 Task: Look for products with mango flavor.
Action: Mouse moved to (19, 83)
Screenshot: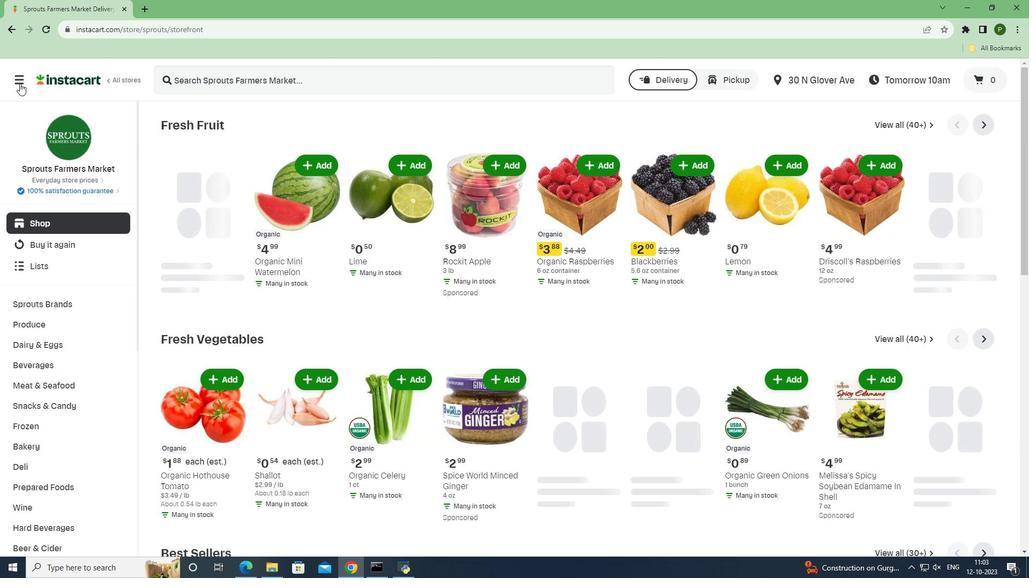 
Action: Mouse pressed left at (19, 83)
Screenshot: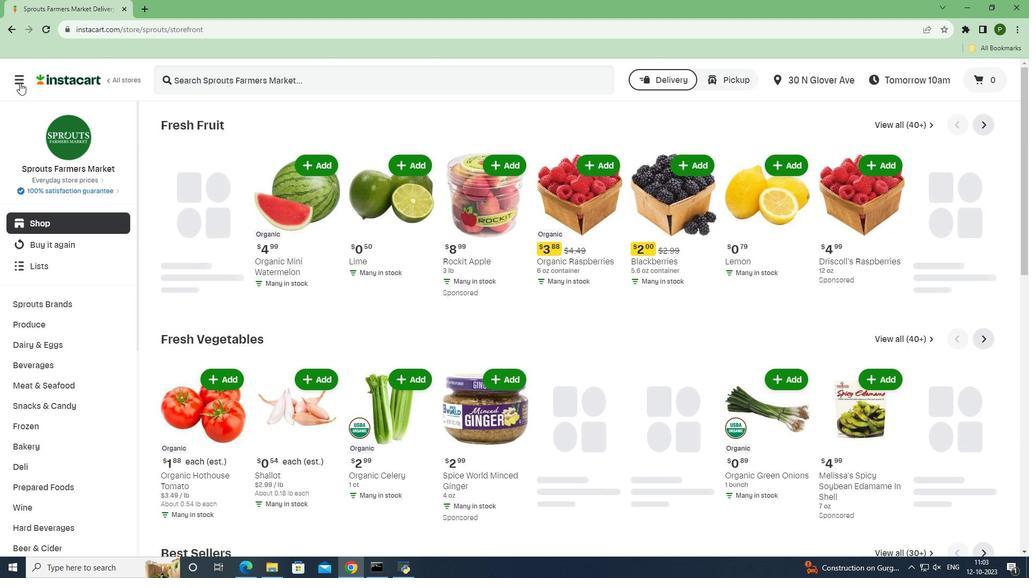 
Action: Mouse moved to (45, 279)
Screenshot: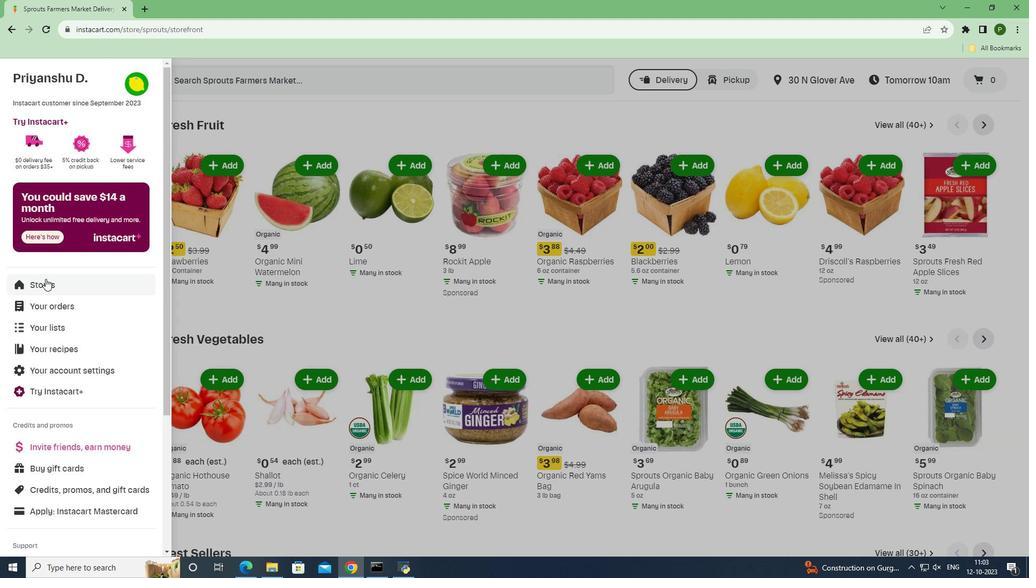 
Action: Mouse pressed left at (45, 279)
Screenshot: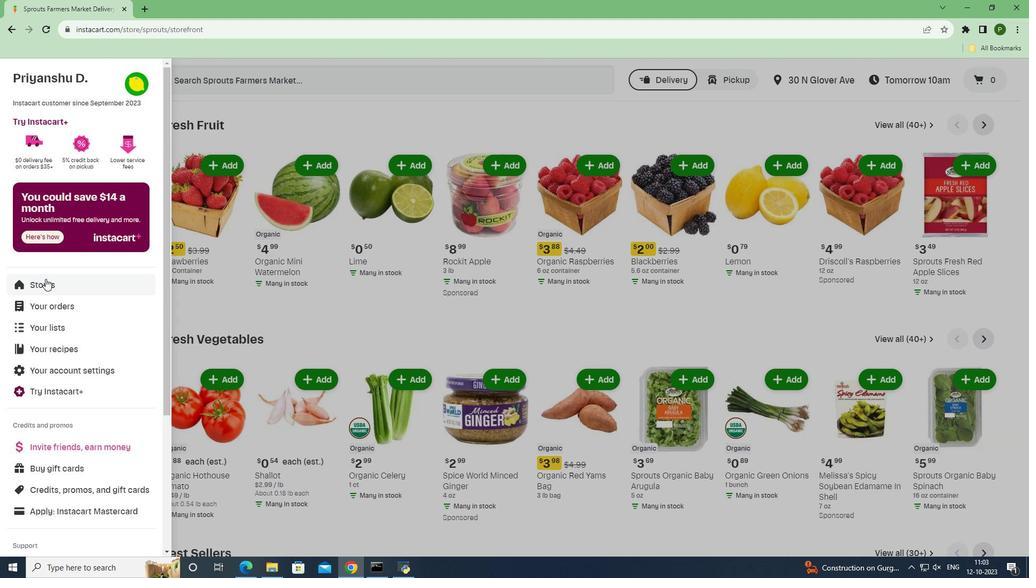 
Action: Mouse moved to (249, 119)
Screenshot: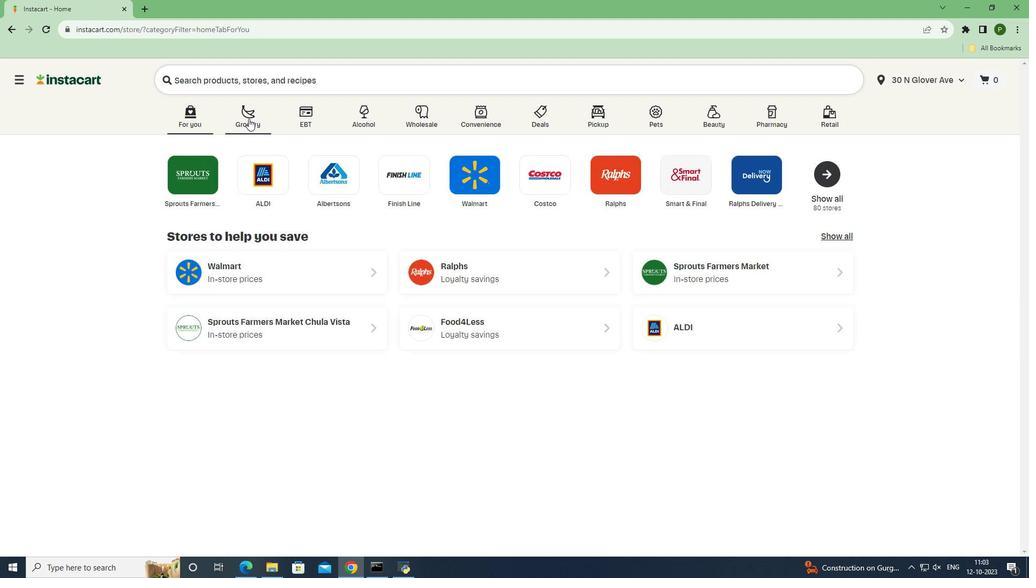 
Action: Mouse pressed left at (249, 119)
Screenshot: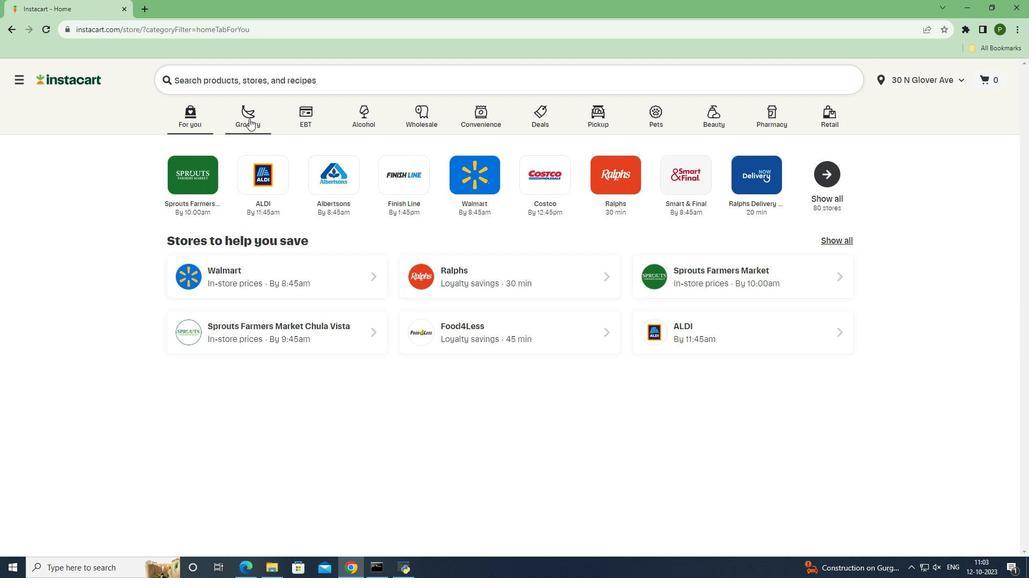 
Action: Mouse moved to (420, 234)
Screenshot: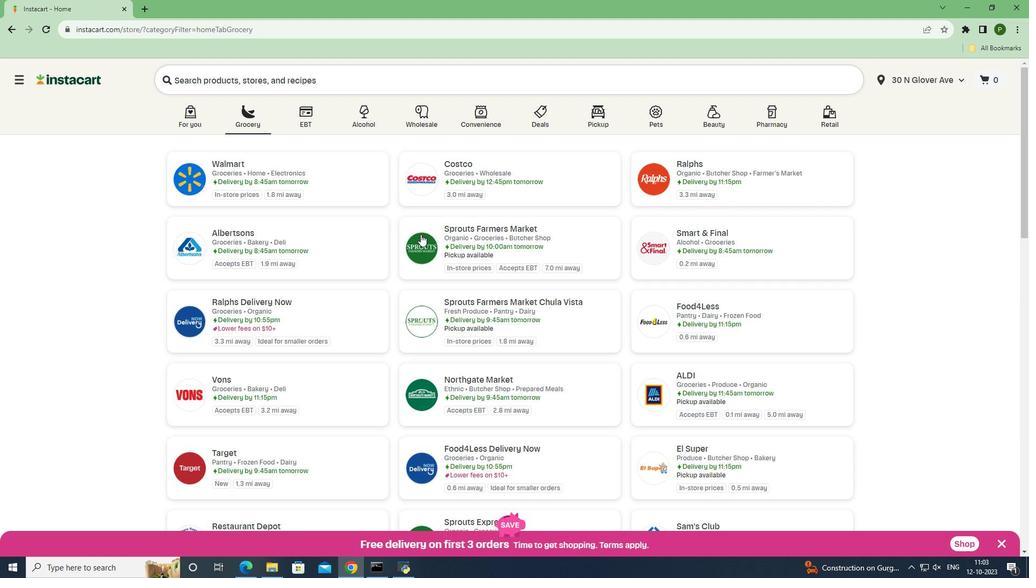 
Action: Mouse pressed left at (420, 234)
Screenshot: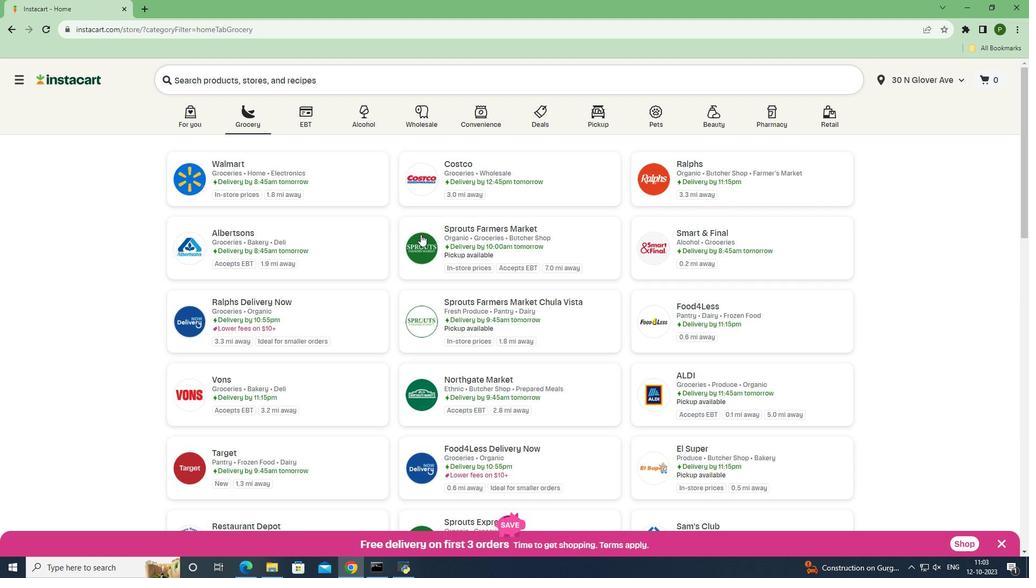 
Action: Mouse moved to (71, 368)
Screenshot: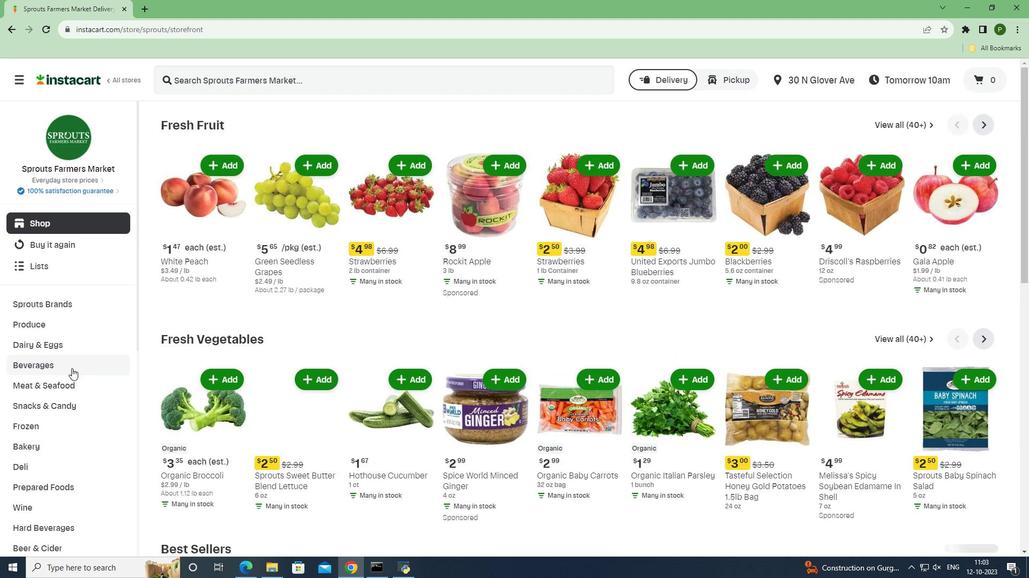 
Action: Mouse pressed left at (71, 368)
Screenshot: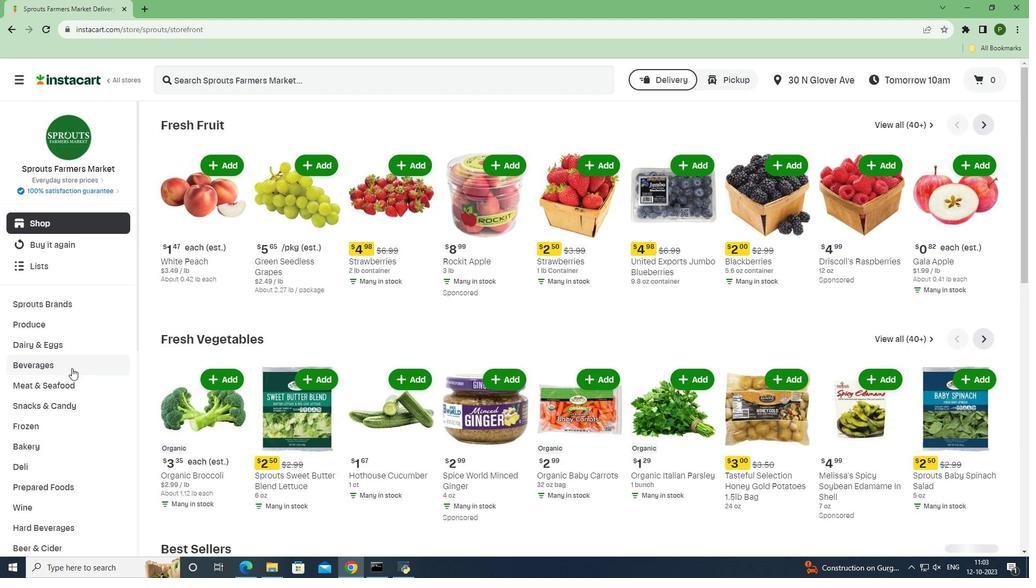 
Action: Mouse moved to (472, 147)
Screenshot: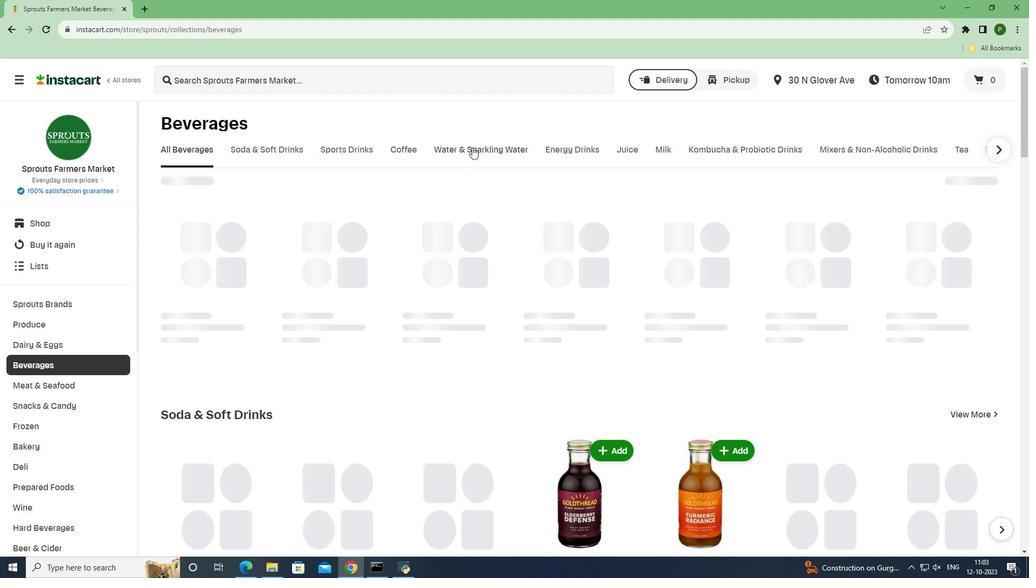 
Action: Mouse pressed left at (472, 147)
Screenshot: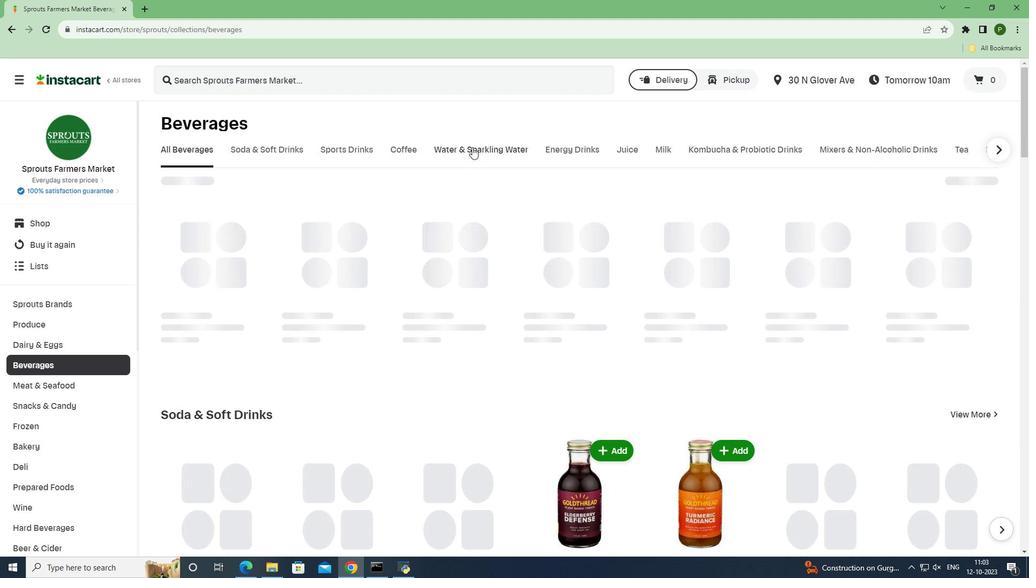 
Action: Mouse moved to (194, 246)
Screenshot: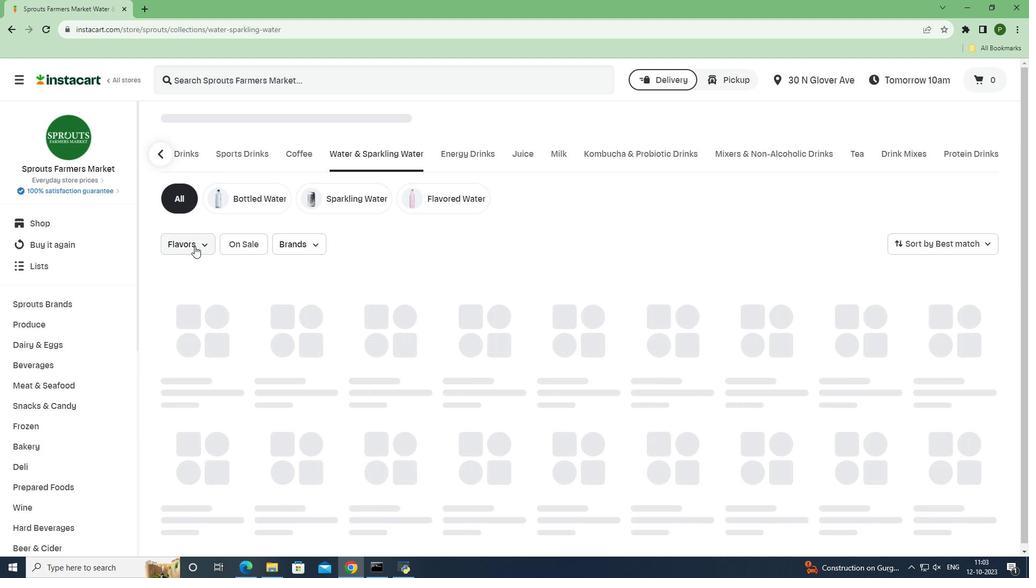 
Action: Mouse pressed left at (194, 246)
Screenshot: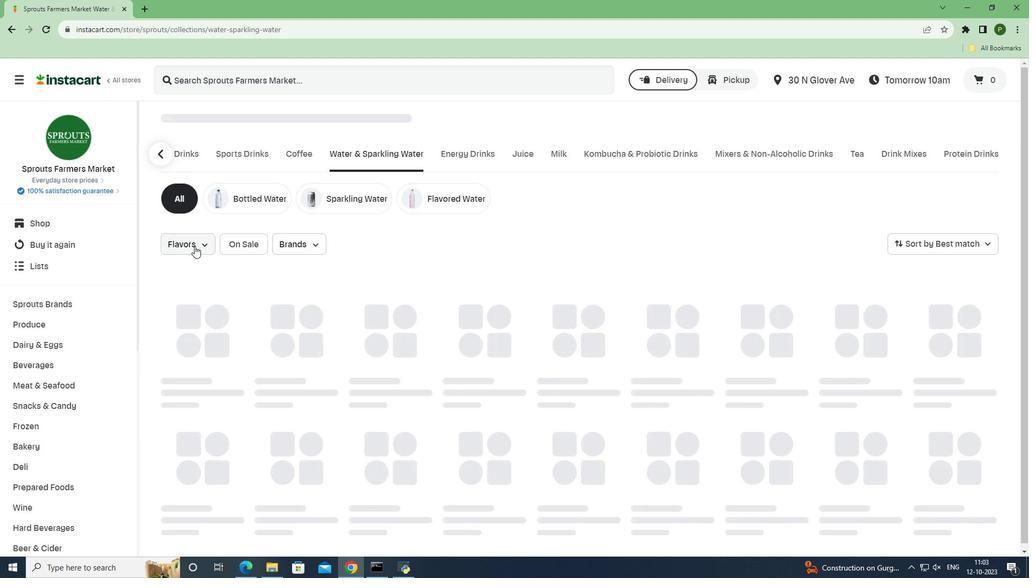 
Action: Mouse moved to (228, 337)
Screenshot: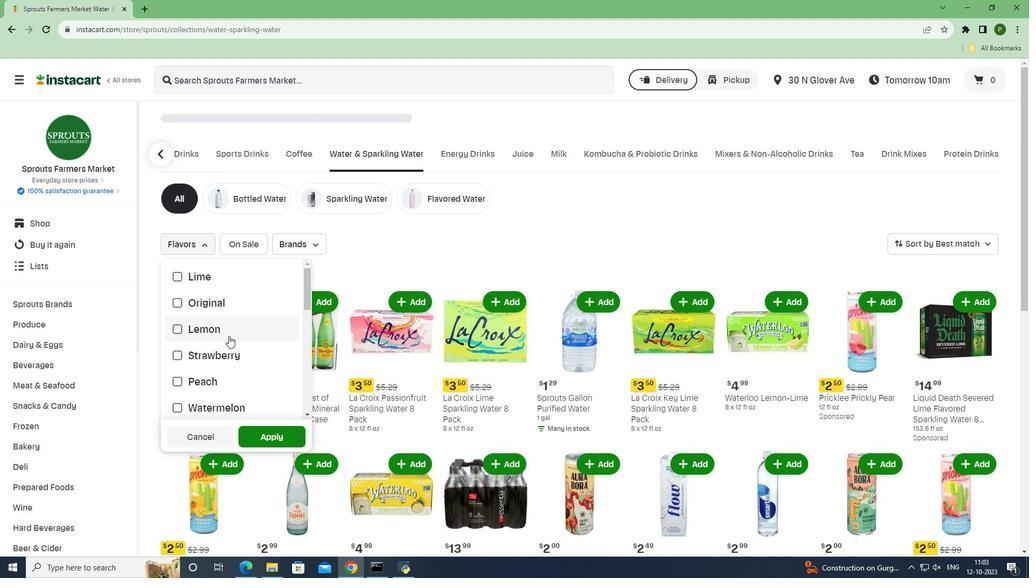 
Action: Mouse scrolled (228, 336) with delta (0, 0)
Screenshot: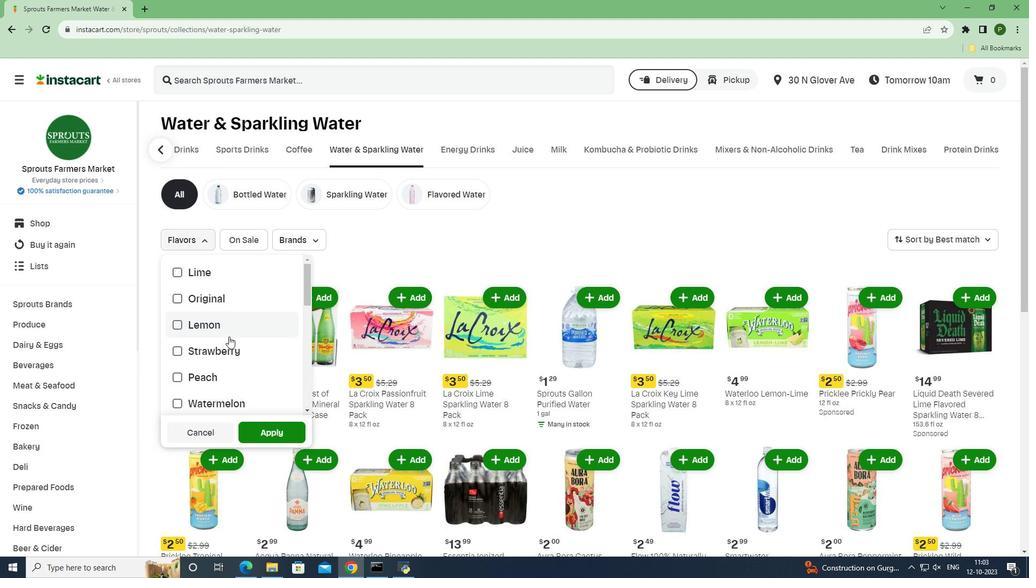 
Action: Mouse scrolled (228, 336) with delta (0, 0)
Screenshot: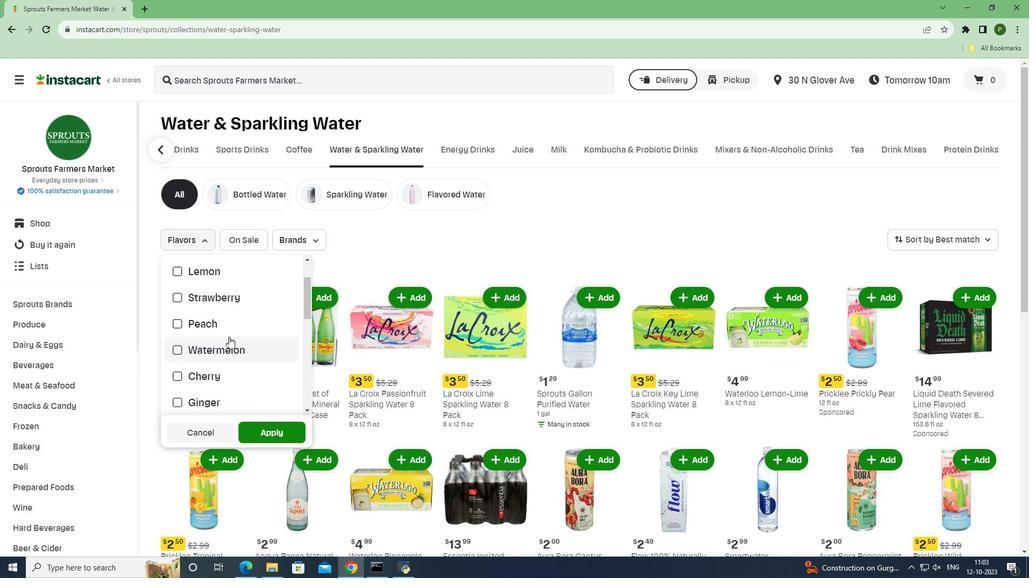 
Action: Mouse scrolled (228, 336) with delta (0, 0)
Screenshot: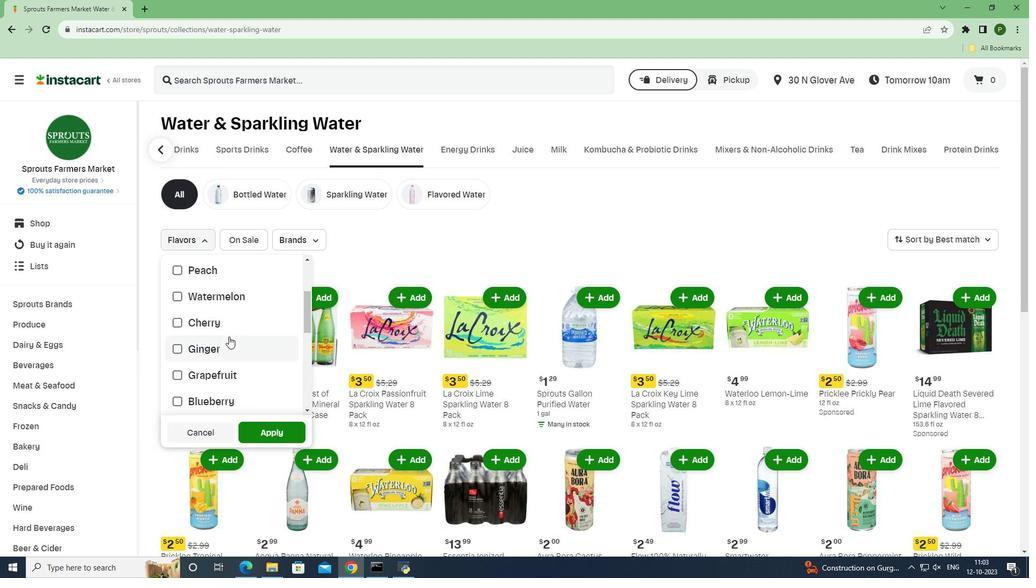 
Action: Mouse scrolled (228, 336) with delta (0, 0)
Screenshot: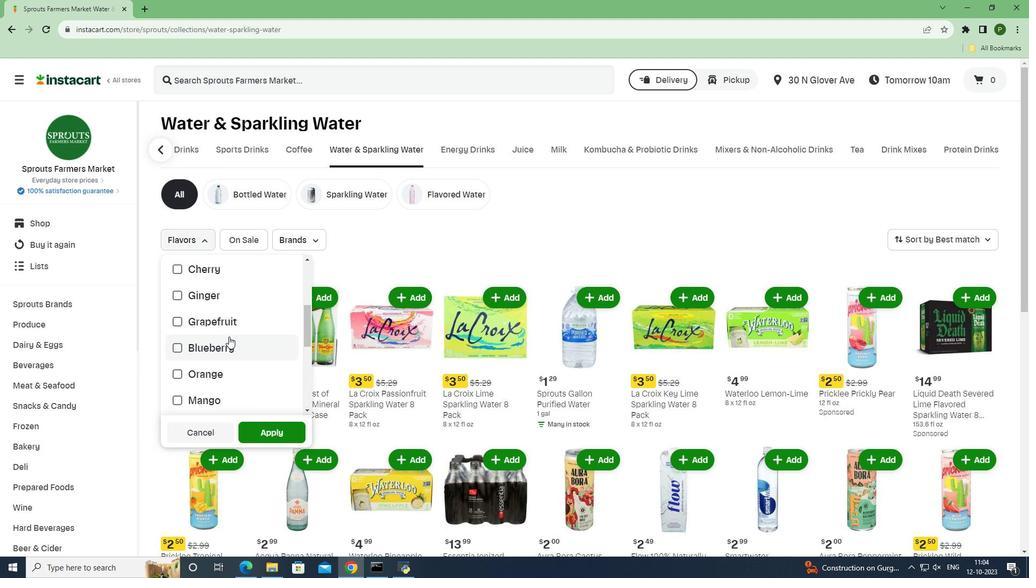 
Action: Mouse moved to (212, 347)
Screenshot: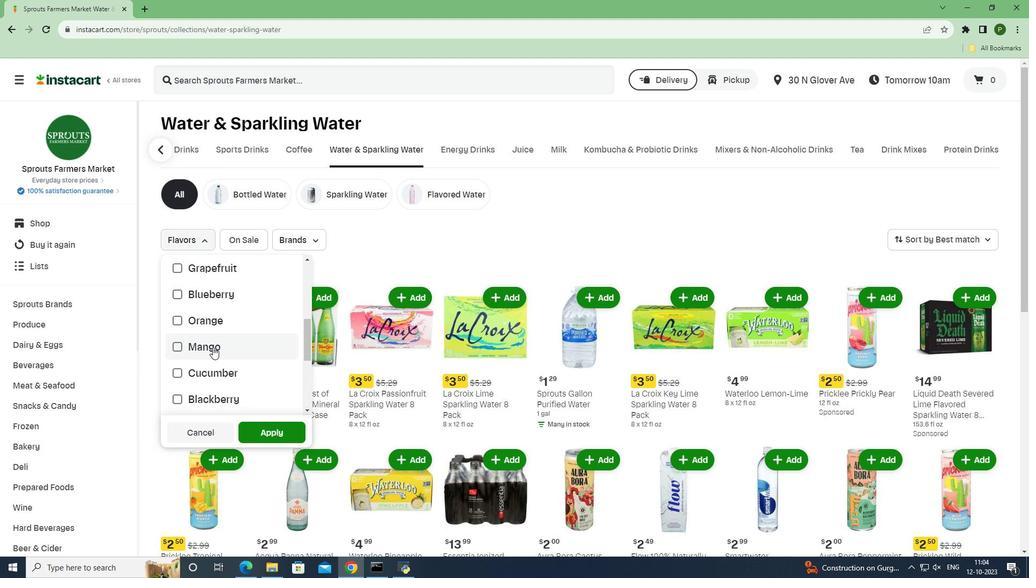 
Action: Mouse pressed left at (212, 347)
Screenshot: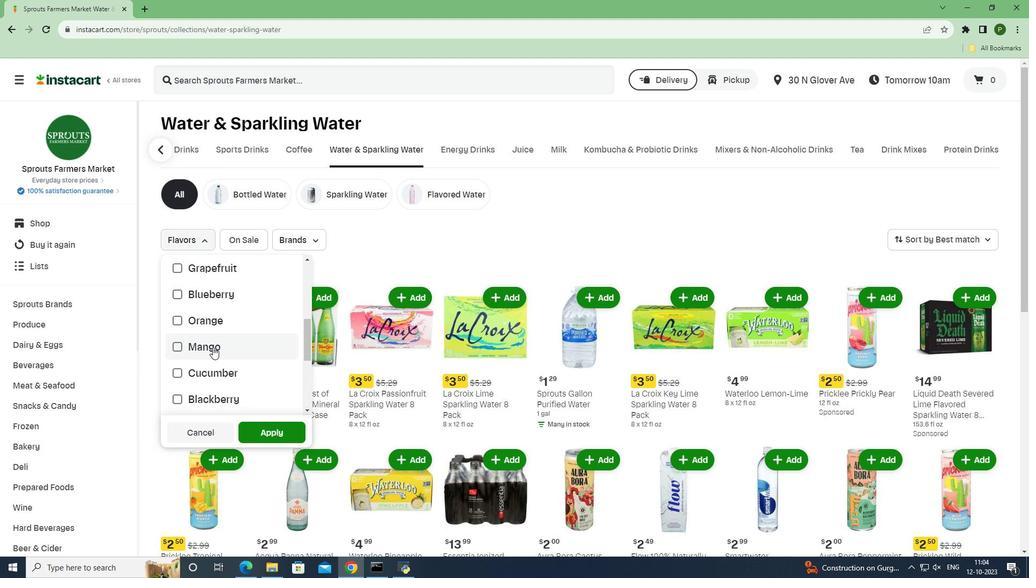 
Action: Mouse moved to (265, 427)
Screenshot: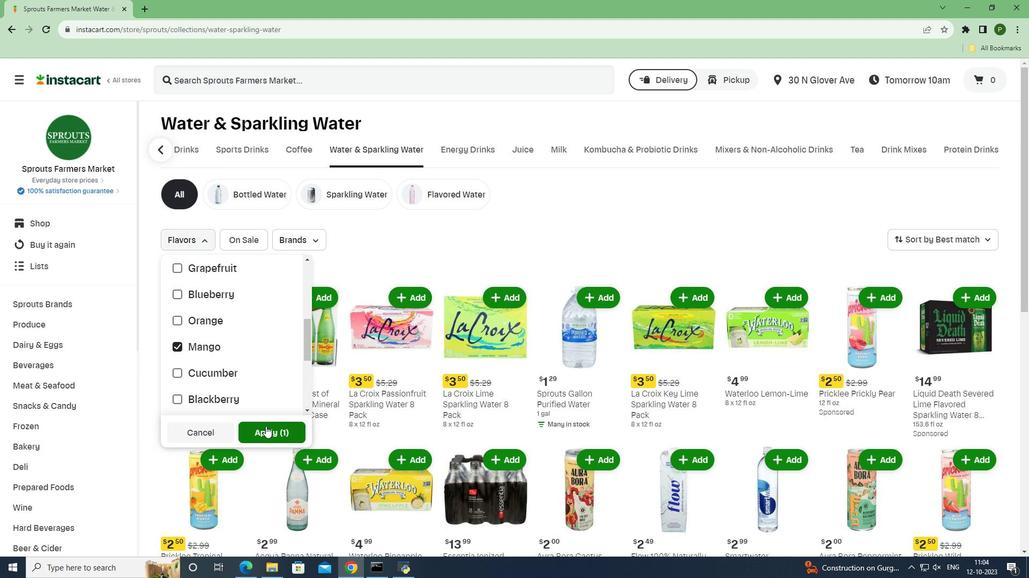 
Action: Mouse pressed left at (265, 427)
Screenshot: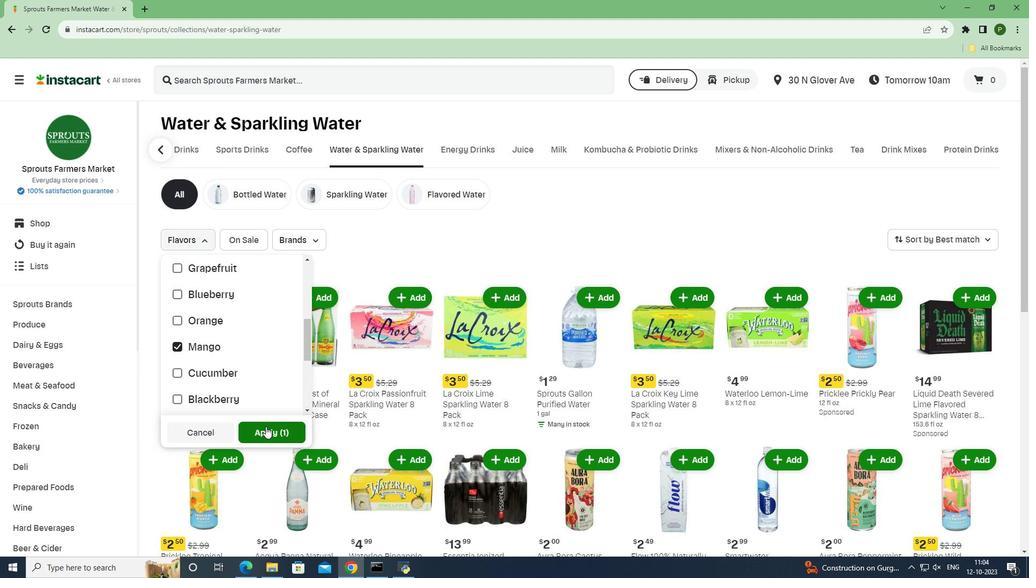 
Action: Mouse moved to (398, 457)
Screenshot: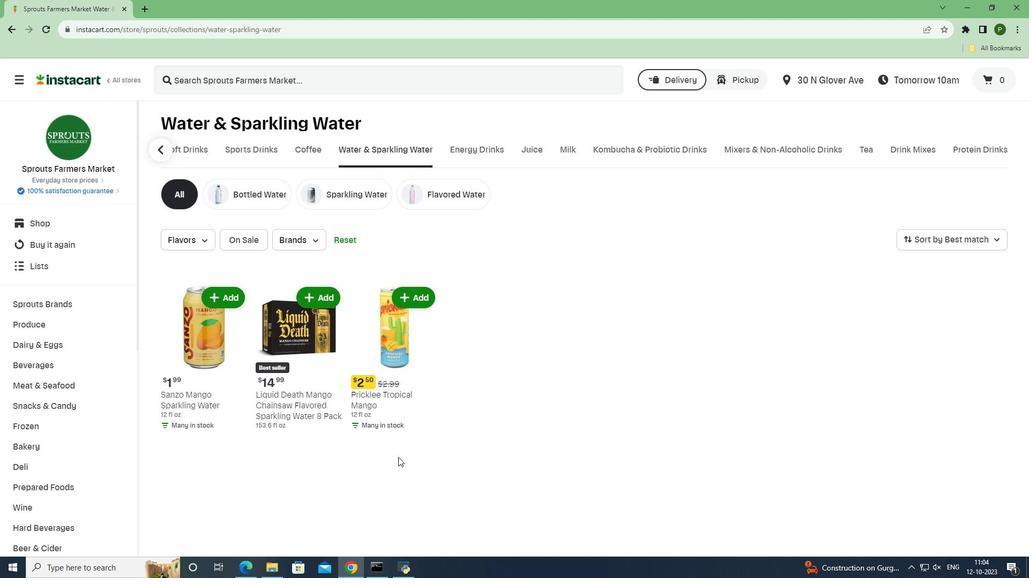 
